 Task: Create New Employee with Employee Name: Gerald Davis, Address Line1: 9269 1st Drive, Address Line2: Loxahatchee, Address Line3:  FL 33470, Cell Number: 833238-5022_x000D_

Action: Mouse moved to (156, 33)
Screenshot: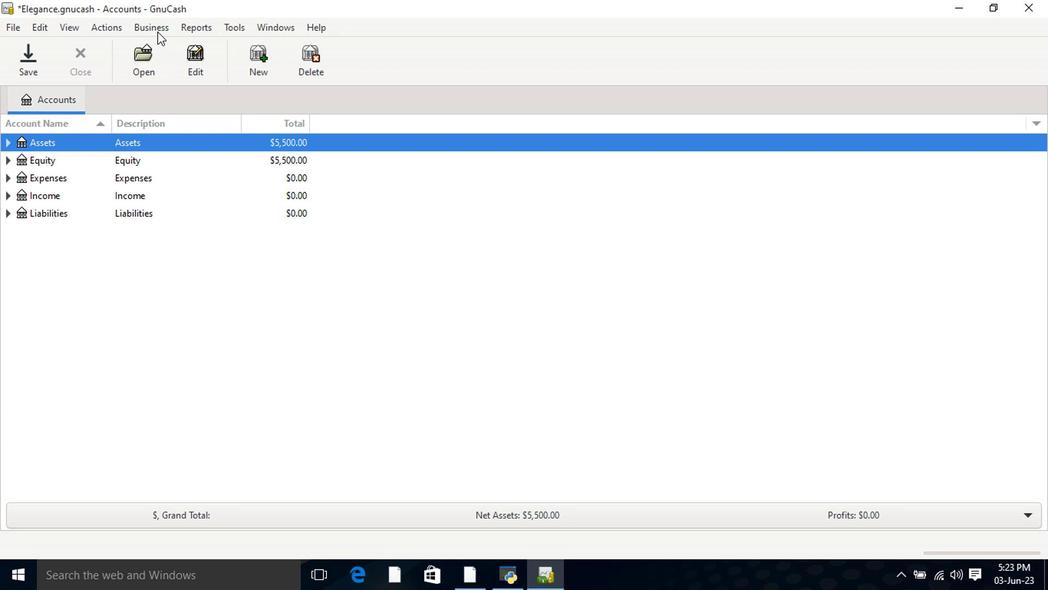 
Action: Mouse pressed left at (156, 33)
Screenshot: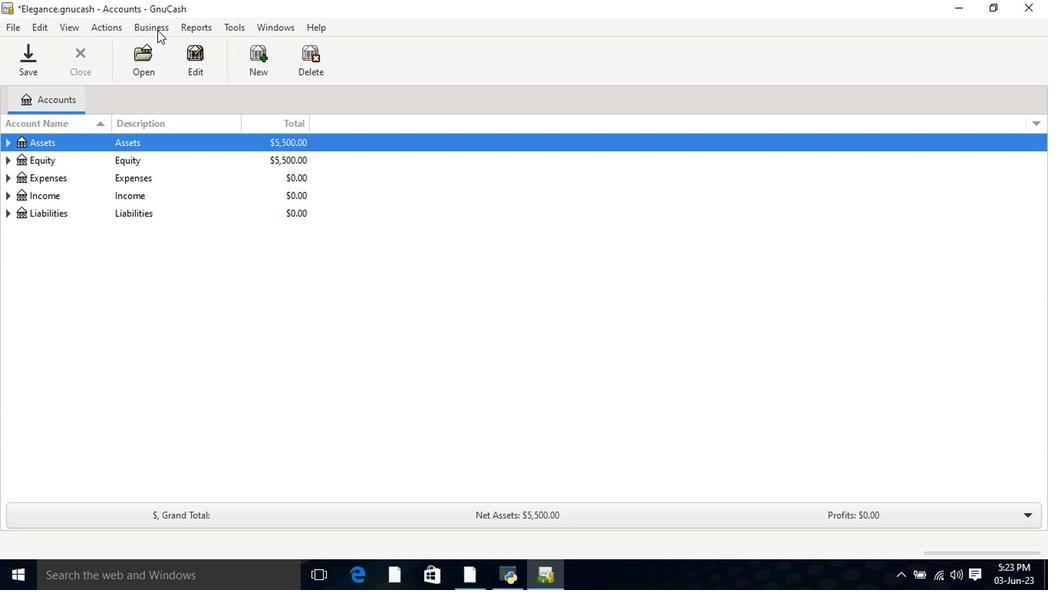 
Action: Mouse moved to (169, 85)
Screenshot: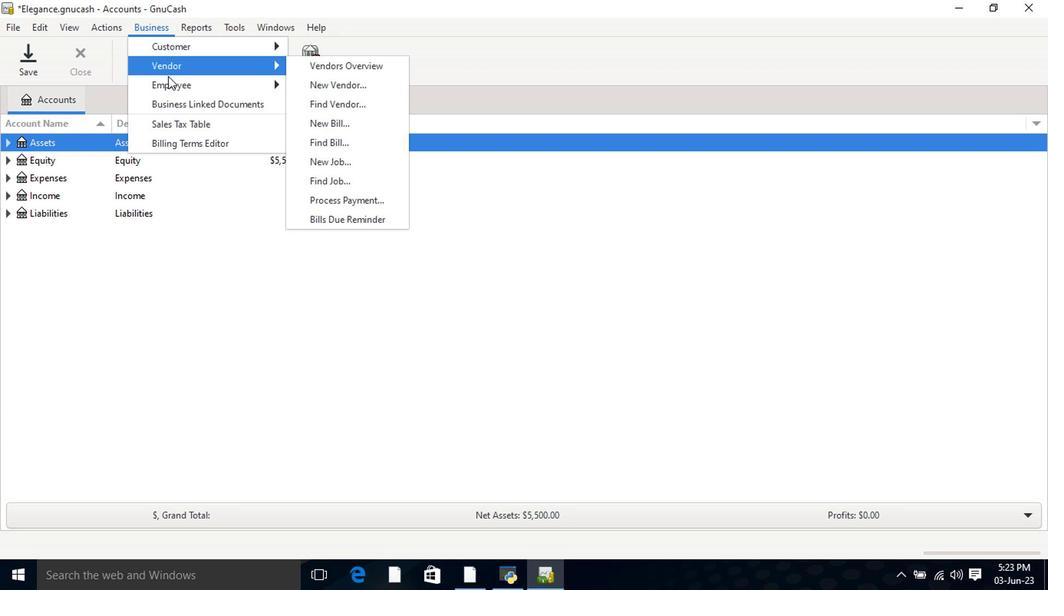 
Action: Mouse pressed left at (169, 85)
Screenshot: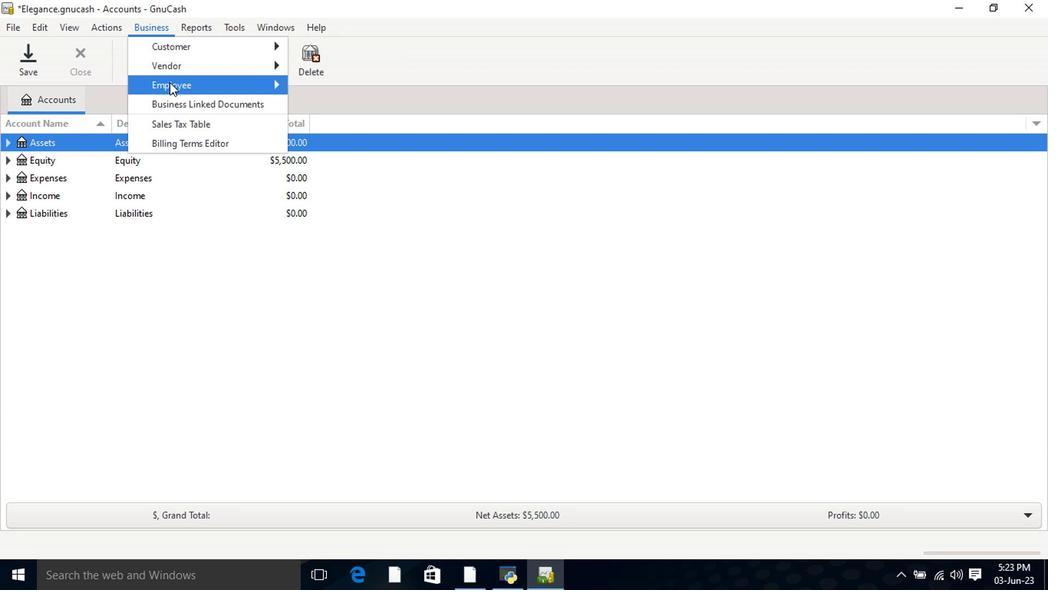 
Action: Mouse moved to (319, 109)
Screenshot: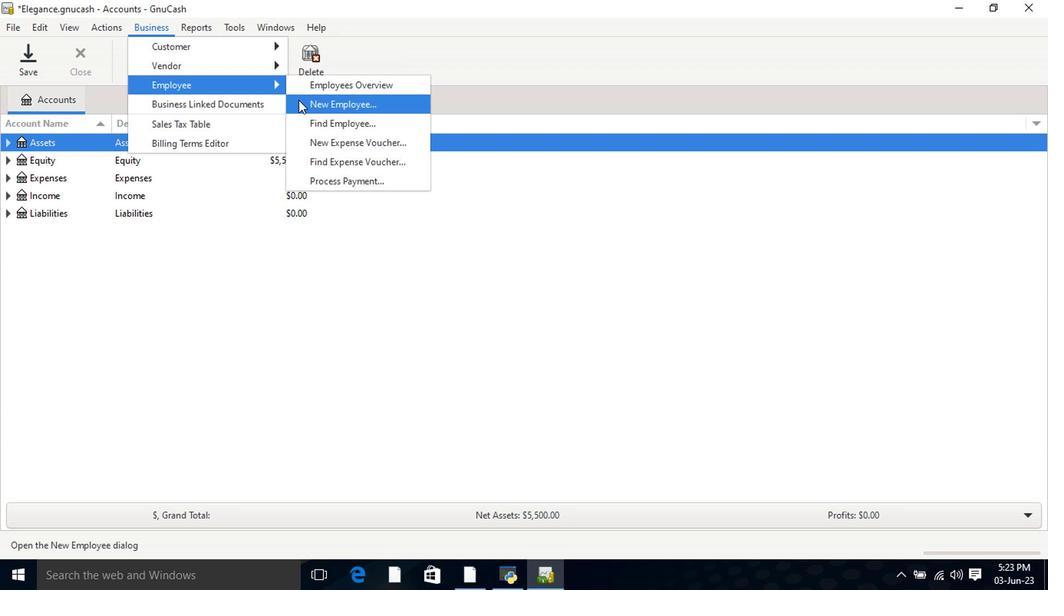 
Action: Mouse pressed left at (319, 109)
Screenshot: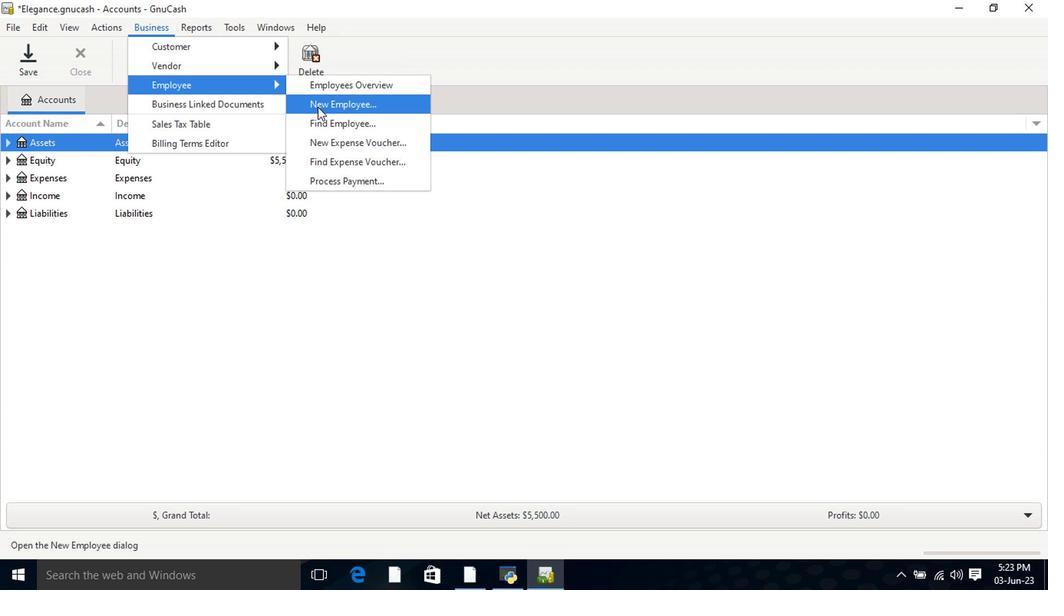
Action: Mouse moved to (522, 250)
Screenshot: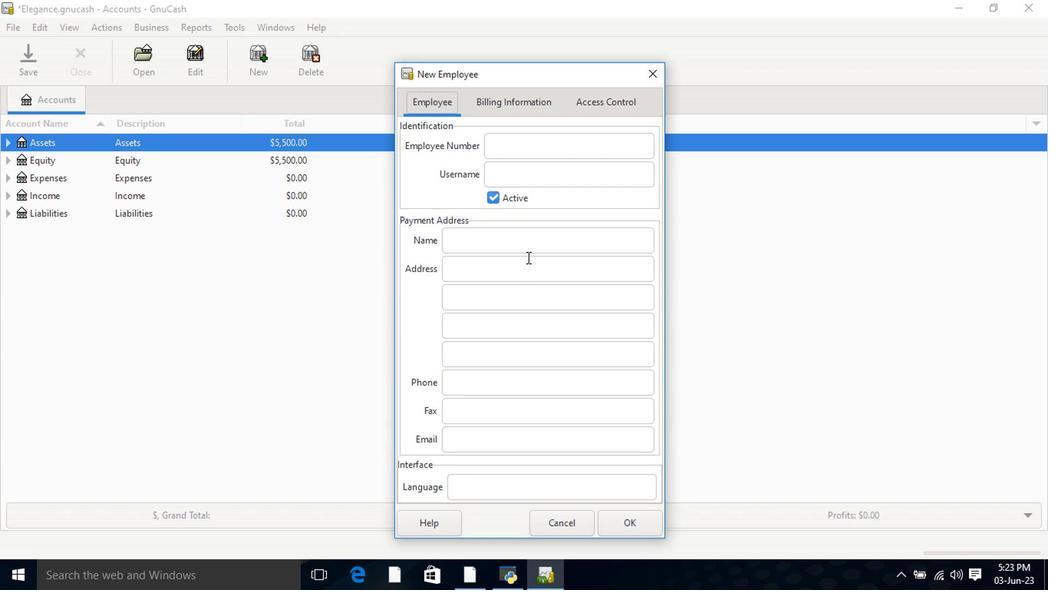 
Action: Mouse pressed left at (522, 250)
Screenshot: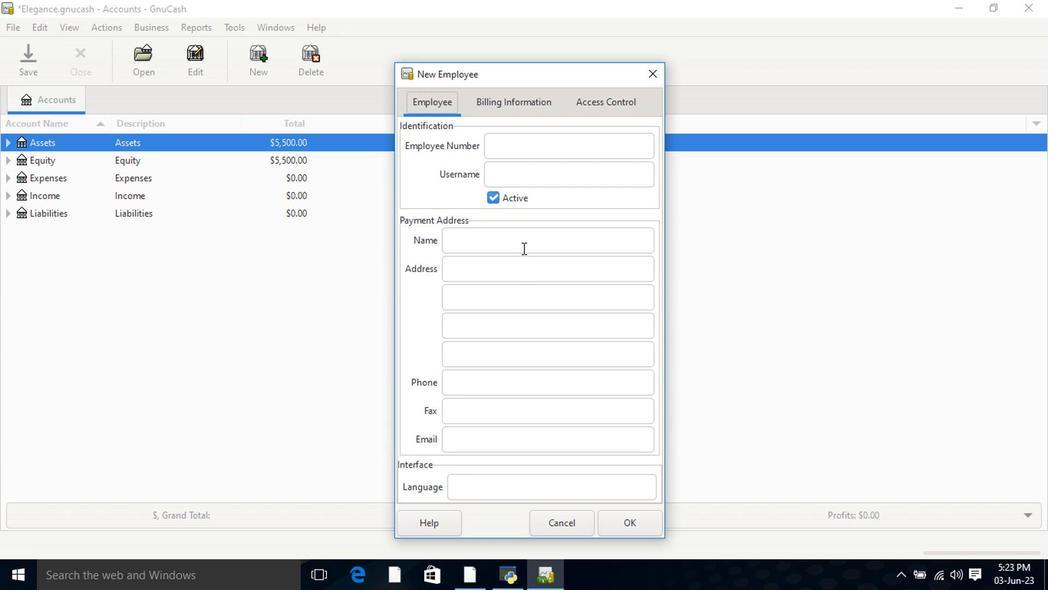 
Action: Mouse moved to (521, 249)
Screenshot: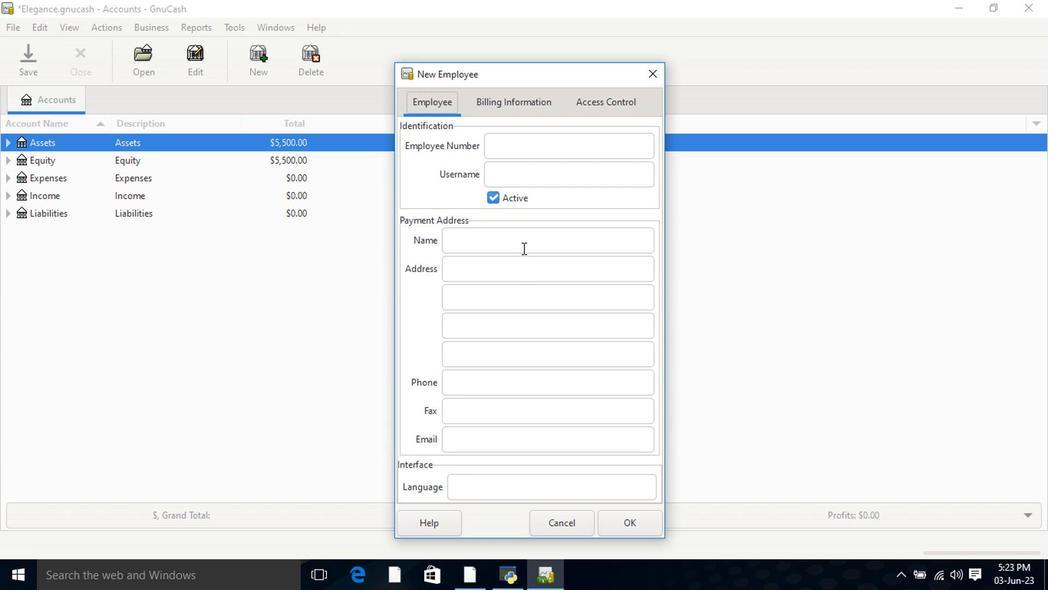 
Action: Key pressed <Key.shift>Gerald<Key.space><Key.shift>Davis<Key.tab>1<Key.backspace>9269<Key.space>1st<Key.space><Key.shift>Drive<Key.tab><Key.shift><Key.shift><Key.shift><Key.shift><Key.shift><Key.shift><Key.shift><Key.shift>Loxahatchee<Key.tab><Key.shift>FL<Key.space>33470<Key.tab><Key.tab>833238-5022<Key.tab>
Screenshot: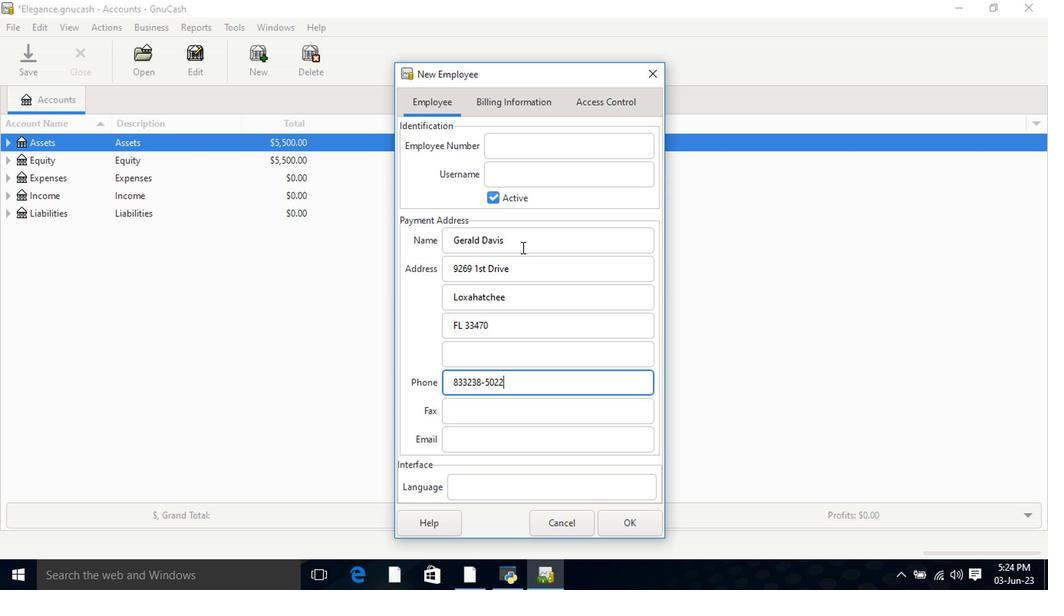 
Action: Mouse moved to (525, 105)
Screenshot: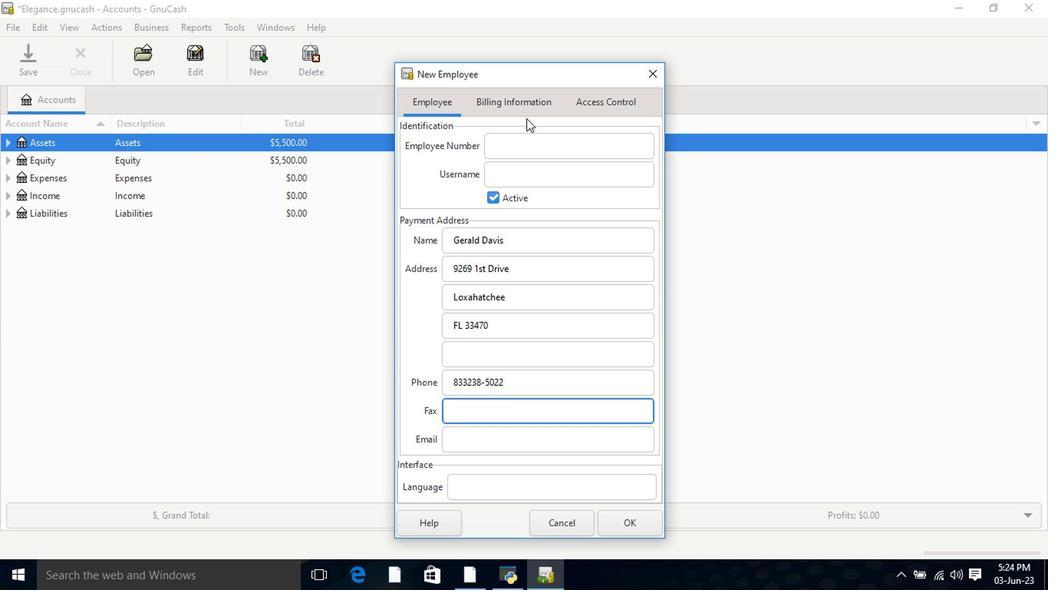 
Action: Mouse pressed left at (525, 105)
Screenshot: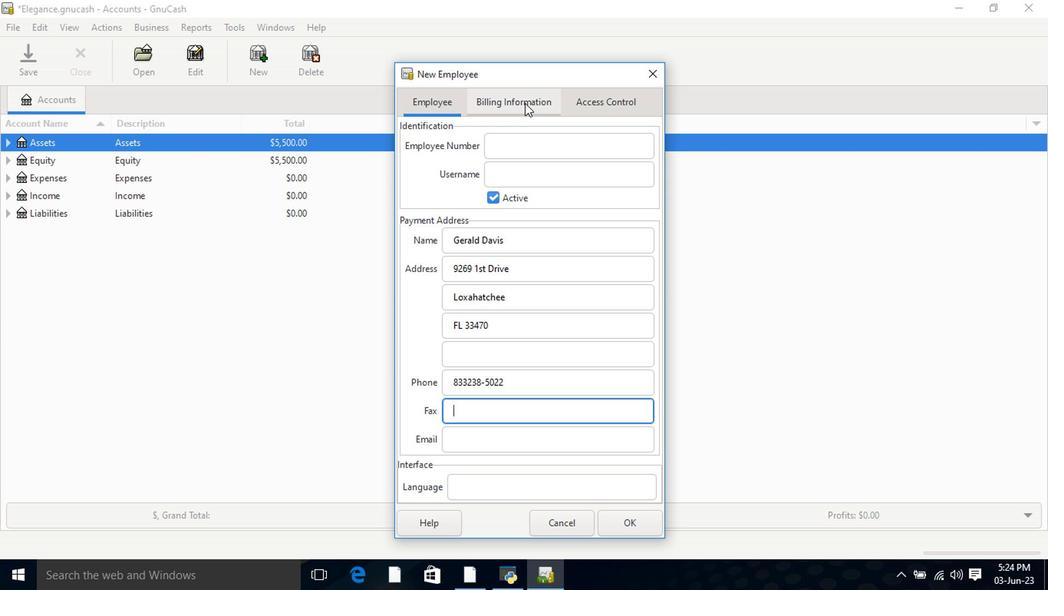 
Action: Mouse moved to (592, 99)
Screenshot: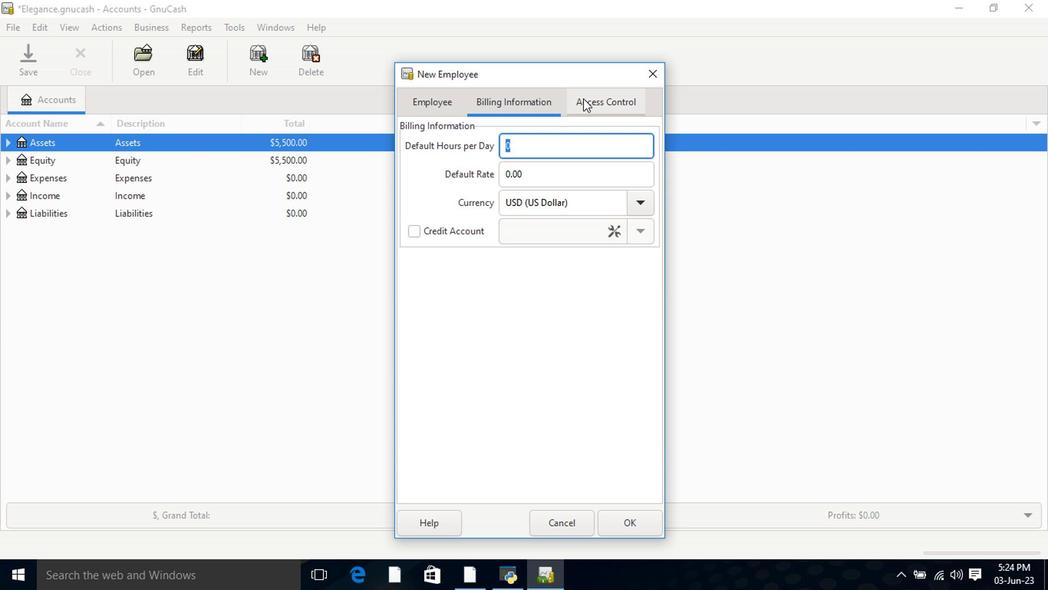 
Action: Mouse pressed left at (592, 99)
Screenshot: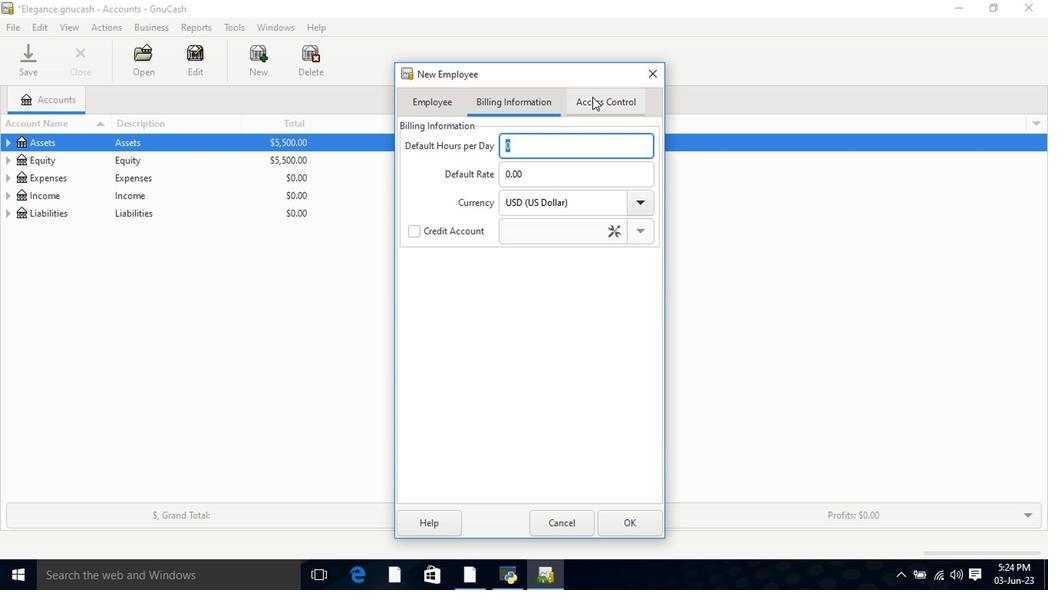 
Action: Mouse moved to (623, 523)
Screenshot: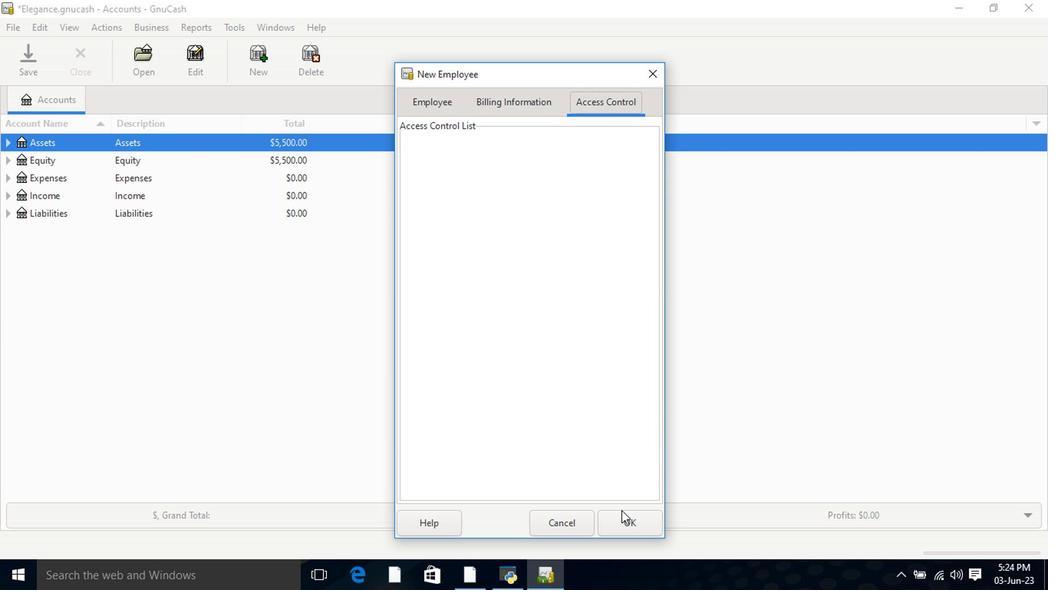 
Action: Mouse pressed left at (623, 523)
Screenshot: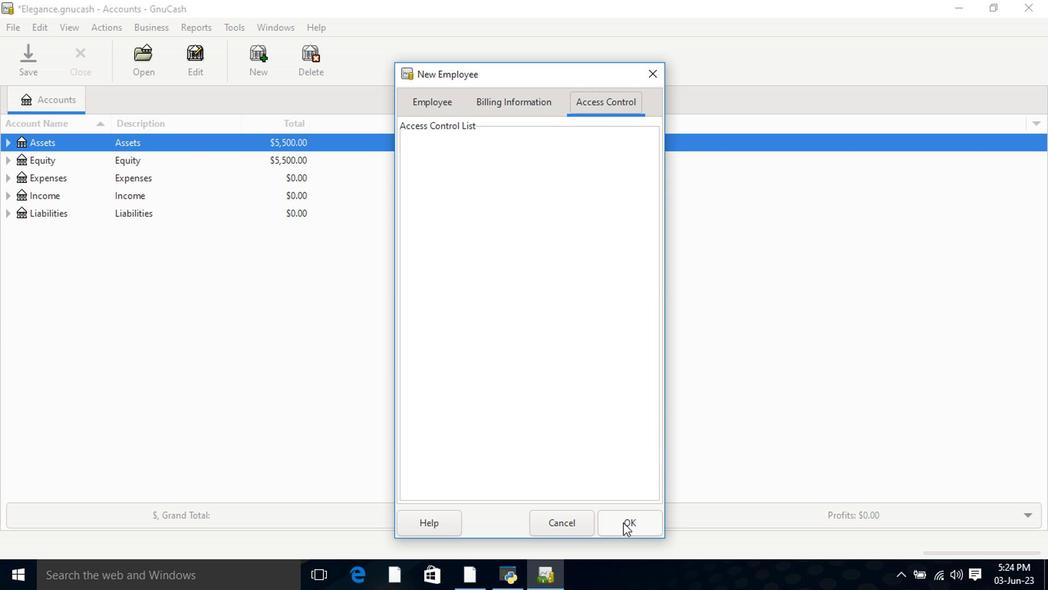 
Action: Mouse moved to (623, 523)
Screenshot: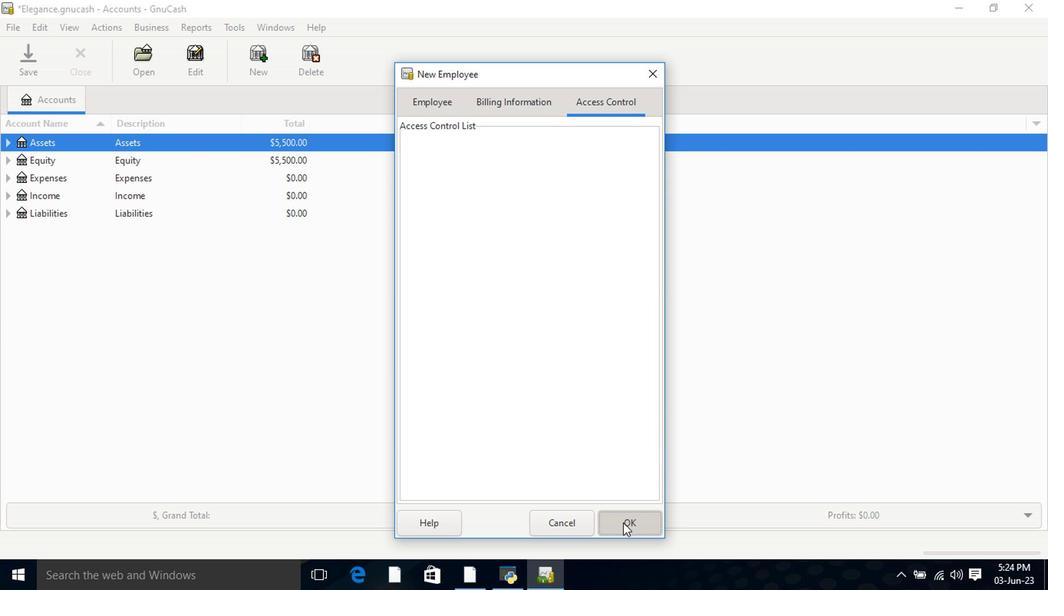 
